 Task: Create a due date automation trigger when advanced on, the moment a card is due add content with an empty description.
Action: Mouse moved to (1170, 348)
Screenshot: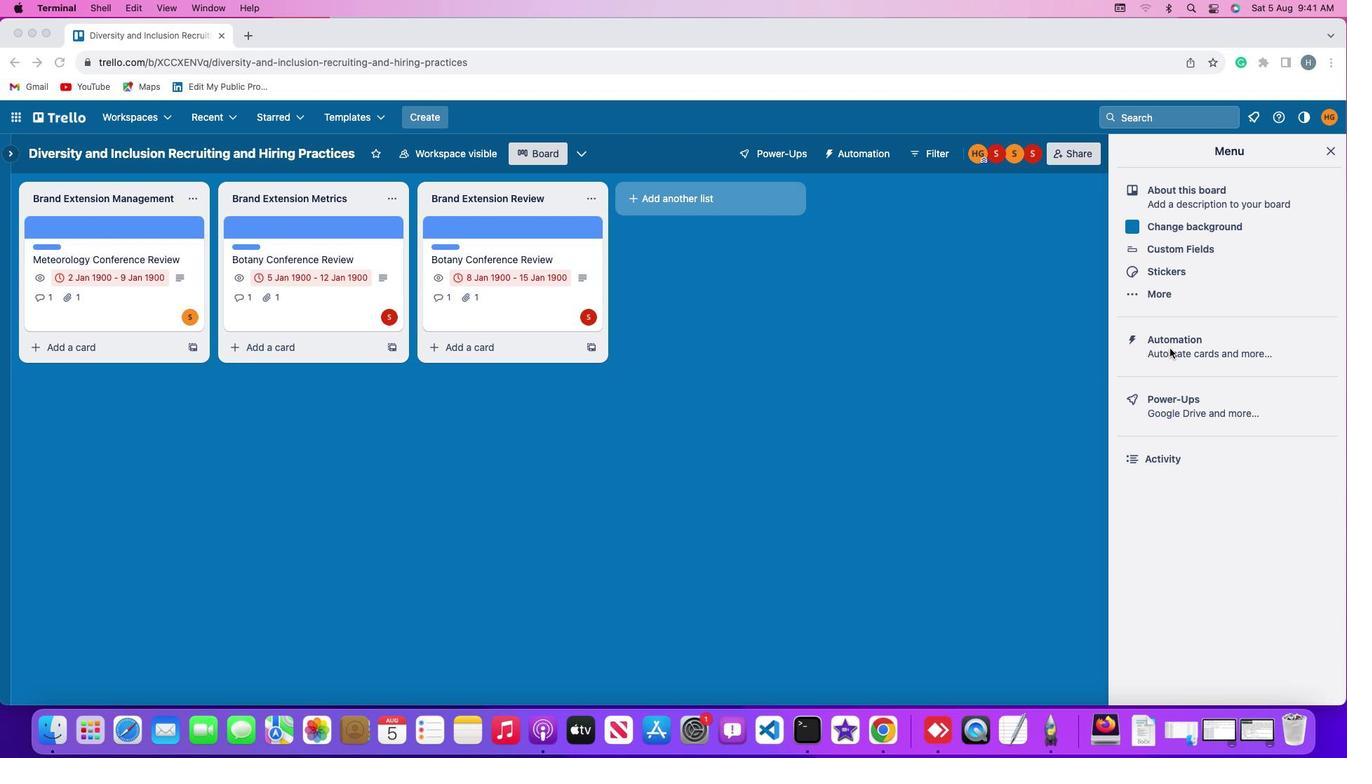 
Action: Mouse pressed left at (1170, 348)
Screenshot: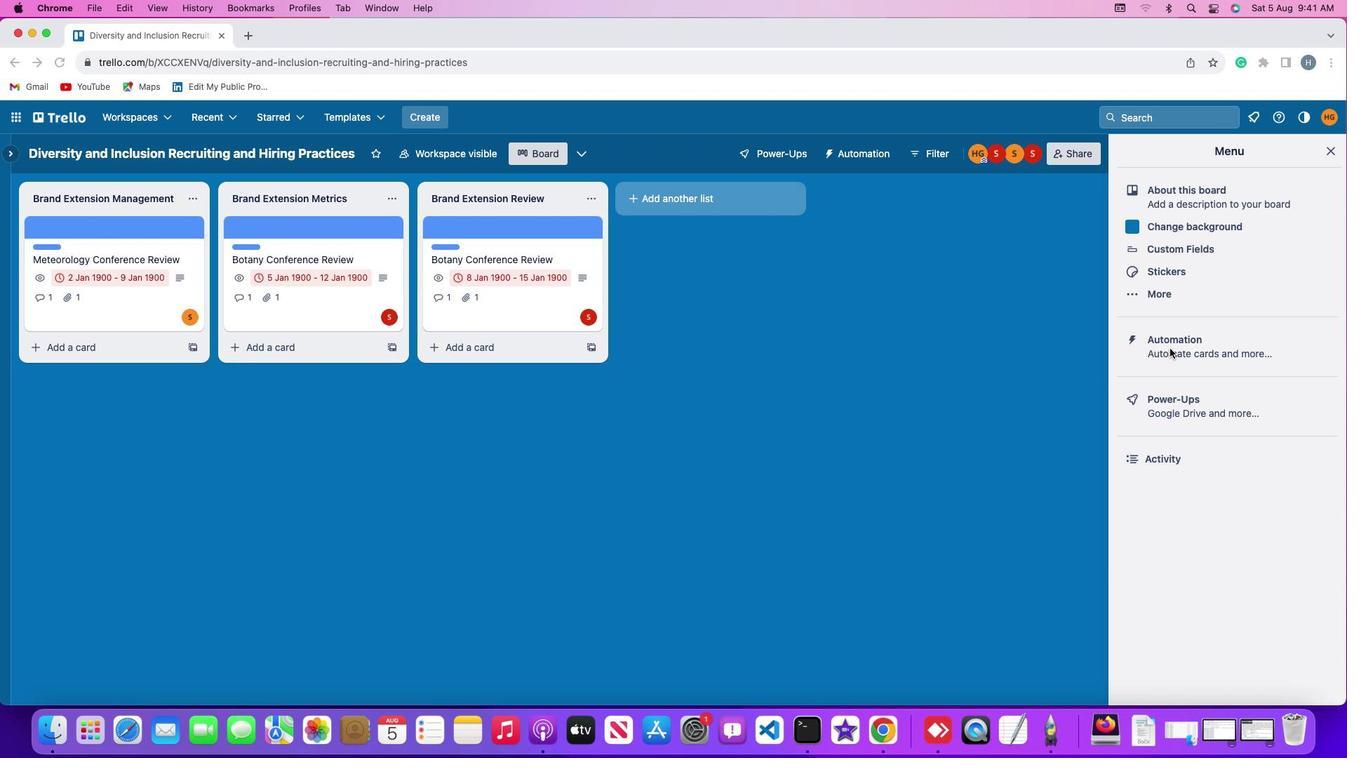 
Action: Mouse pressed left at (1170, 348)
Screenshot: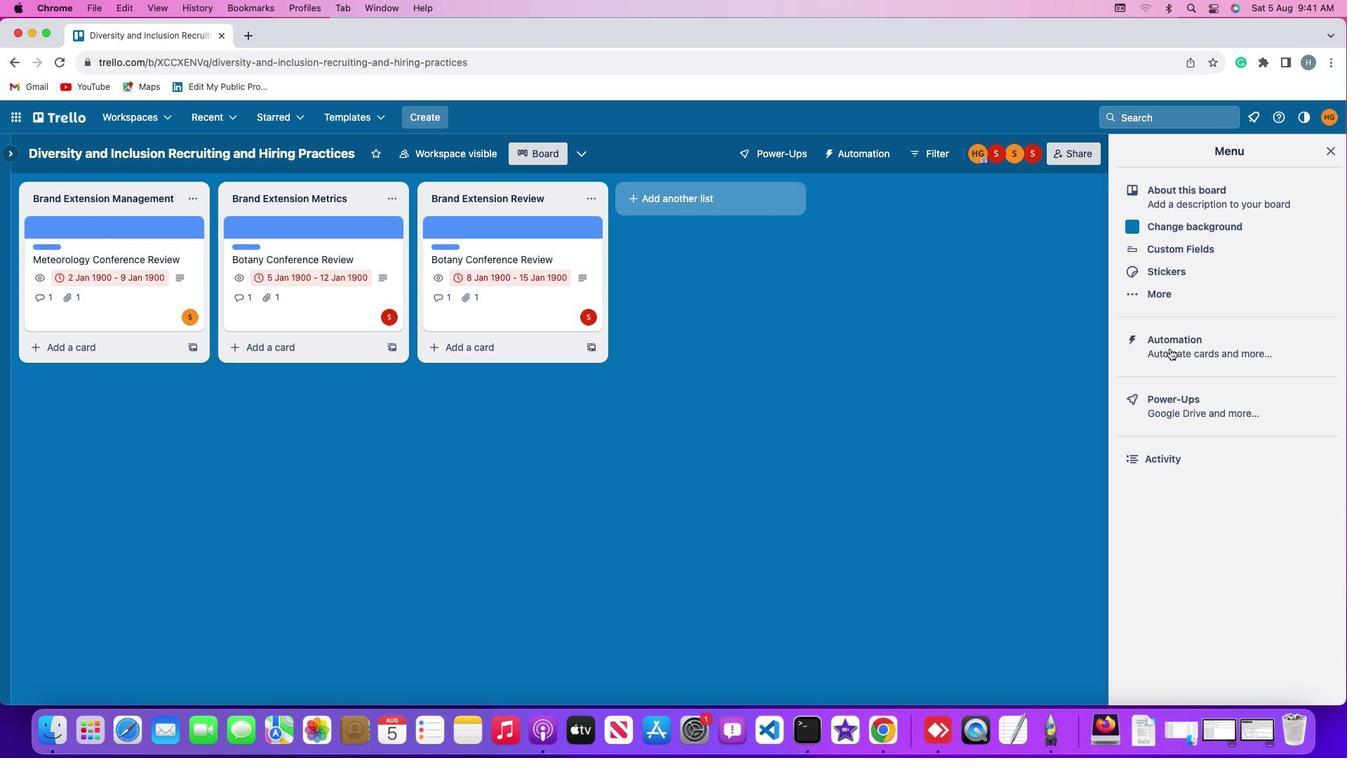 
Action: Mouse moved to (68, 329)
Screenshot: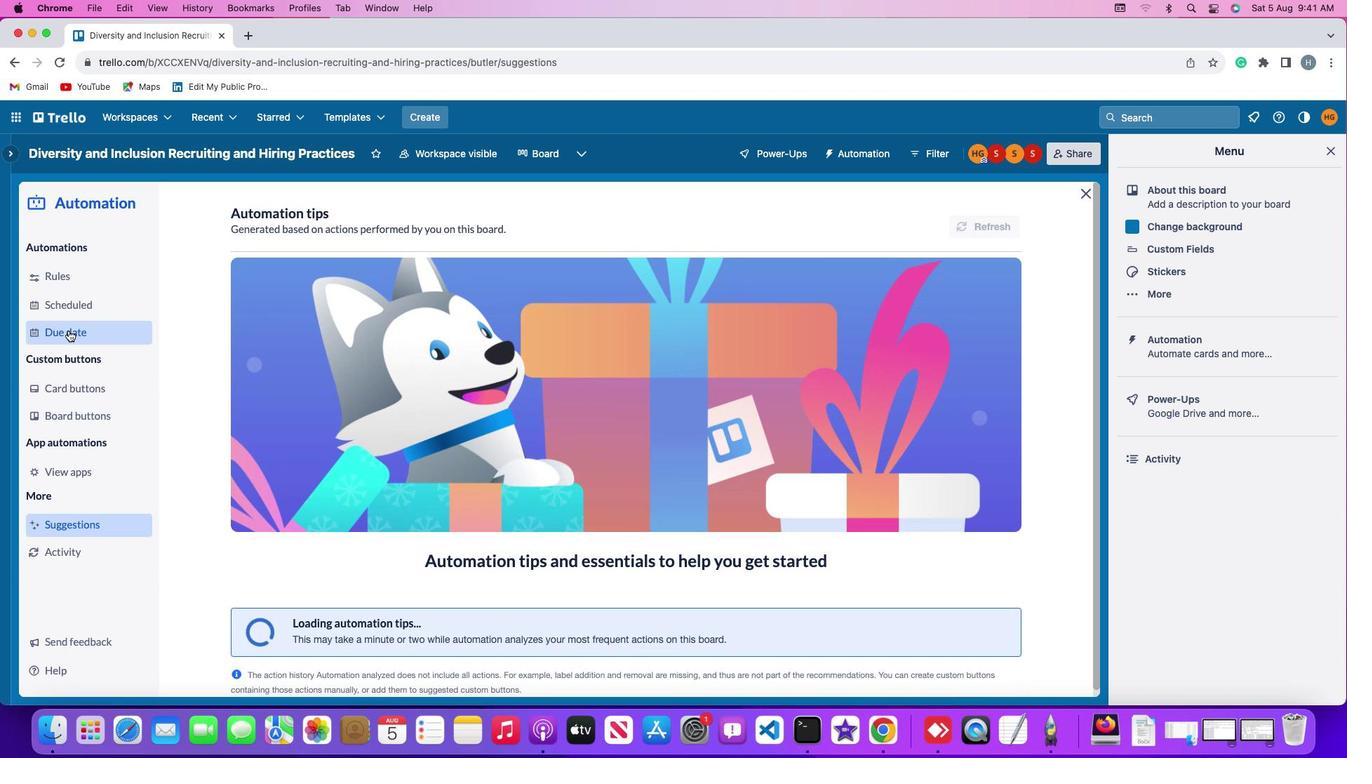 
Action: Mouse pressed left at (68, 329)
Screenshot: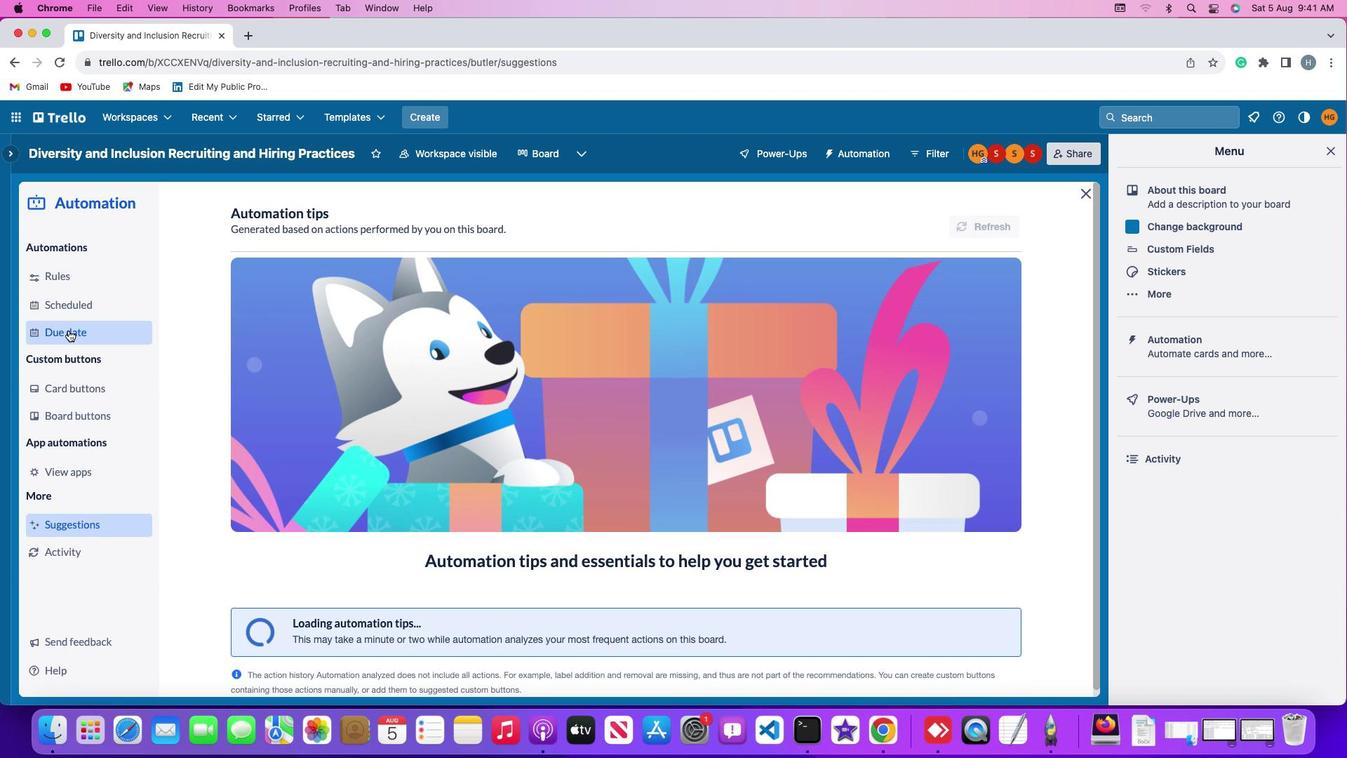 
Action: Mouse moved to (944, 217)
Screenshot: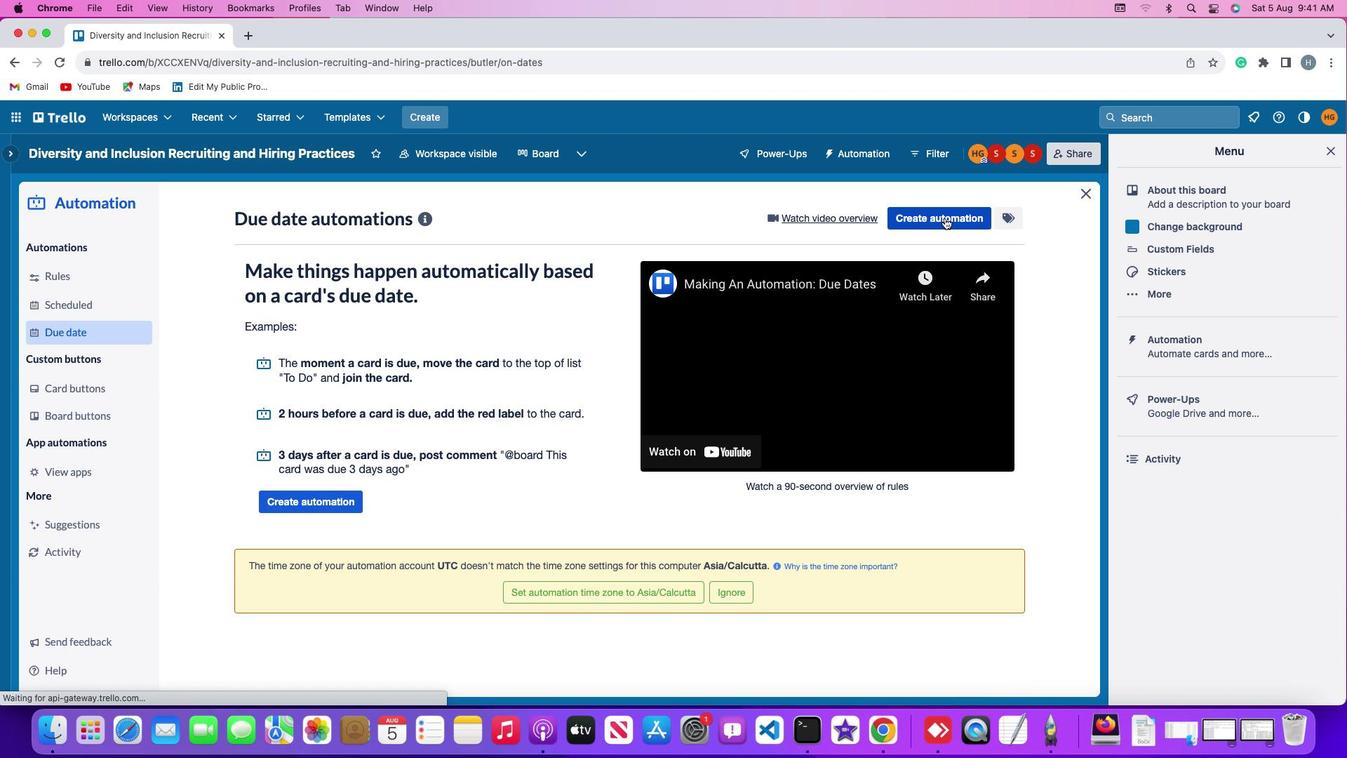
Action: Mouse pressed left at (944, 217)
Screenshot: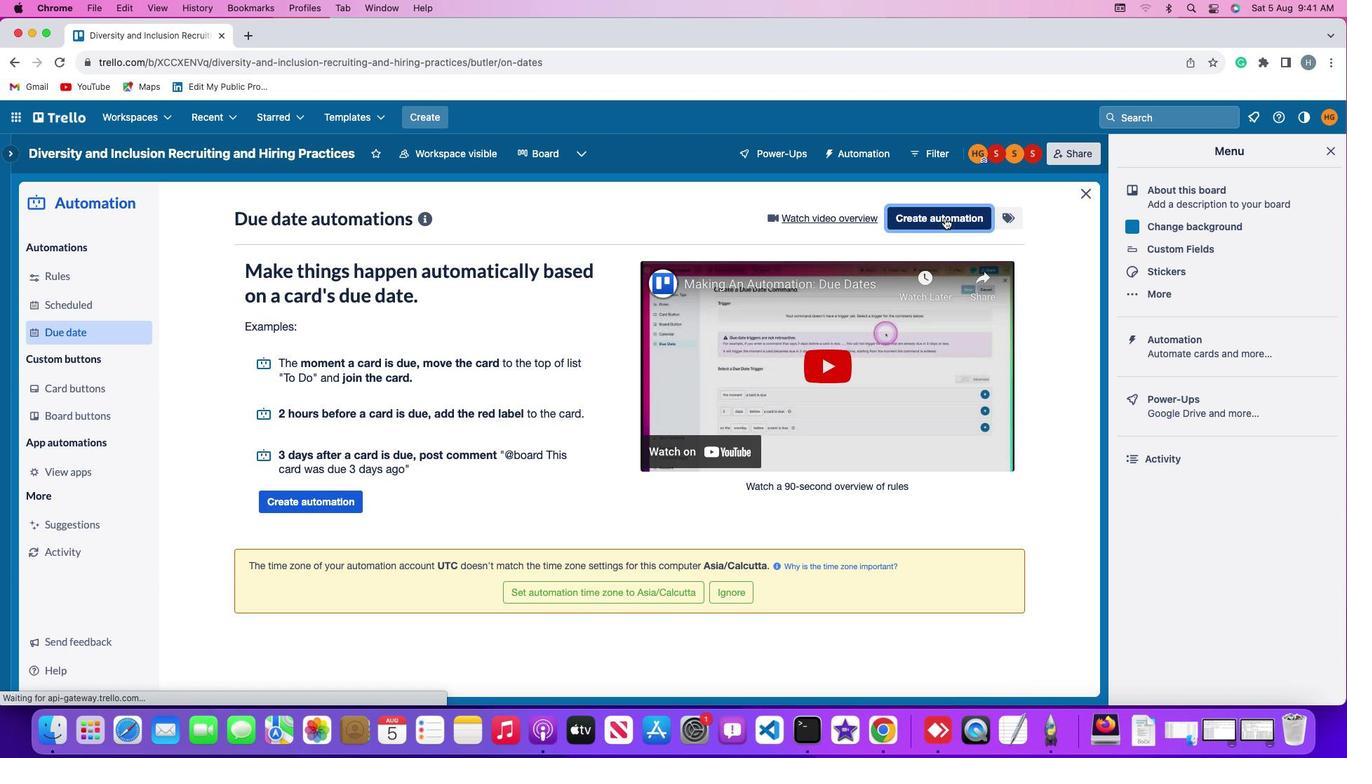 
Action: Mouse moved to (614, 346)
Screenshot: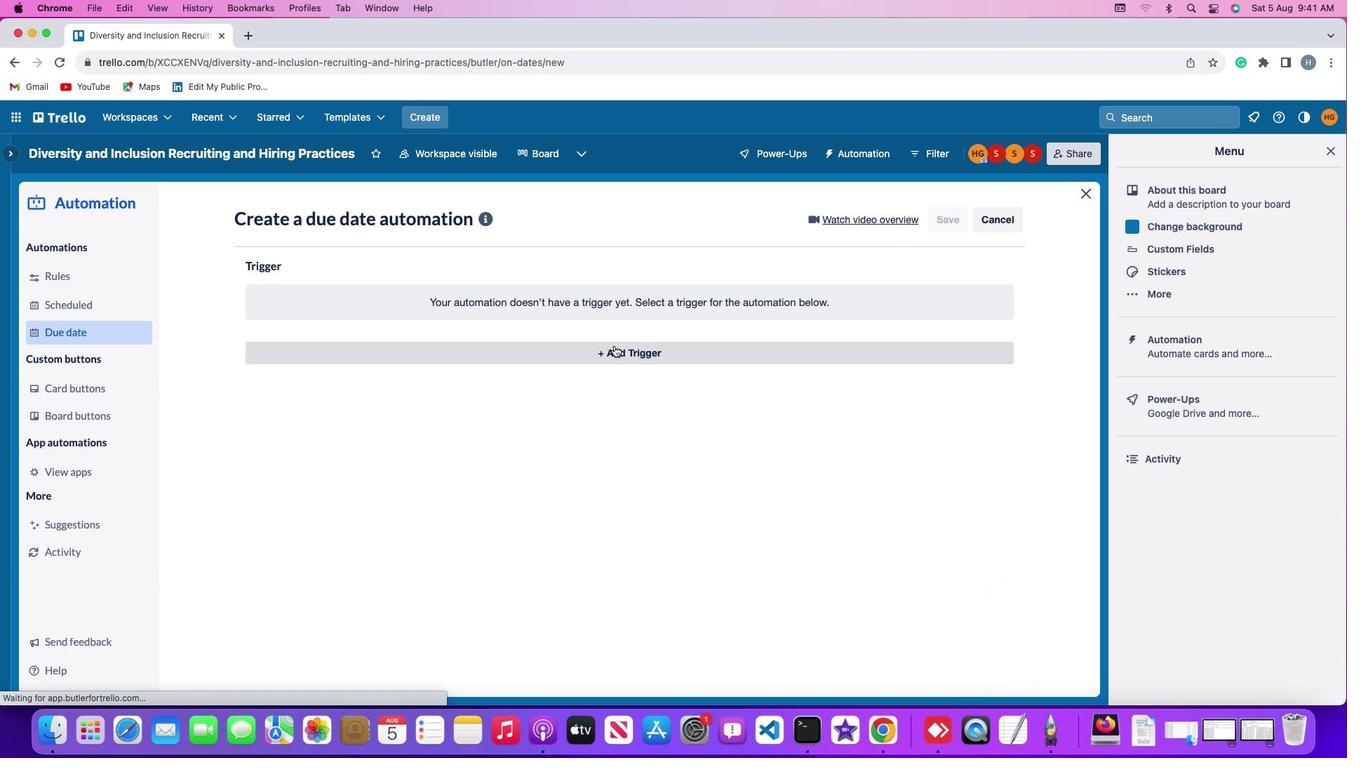 
Action: Mouse pressed left at (614, 346)
Screenshot: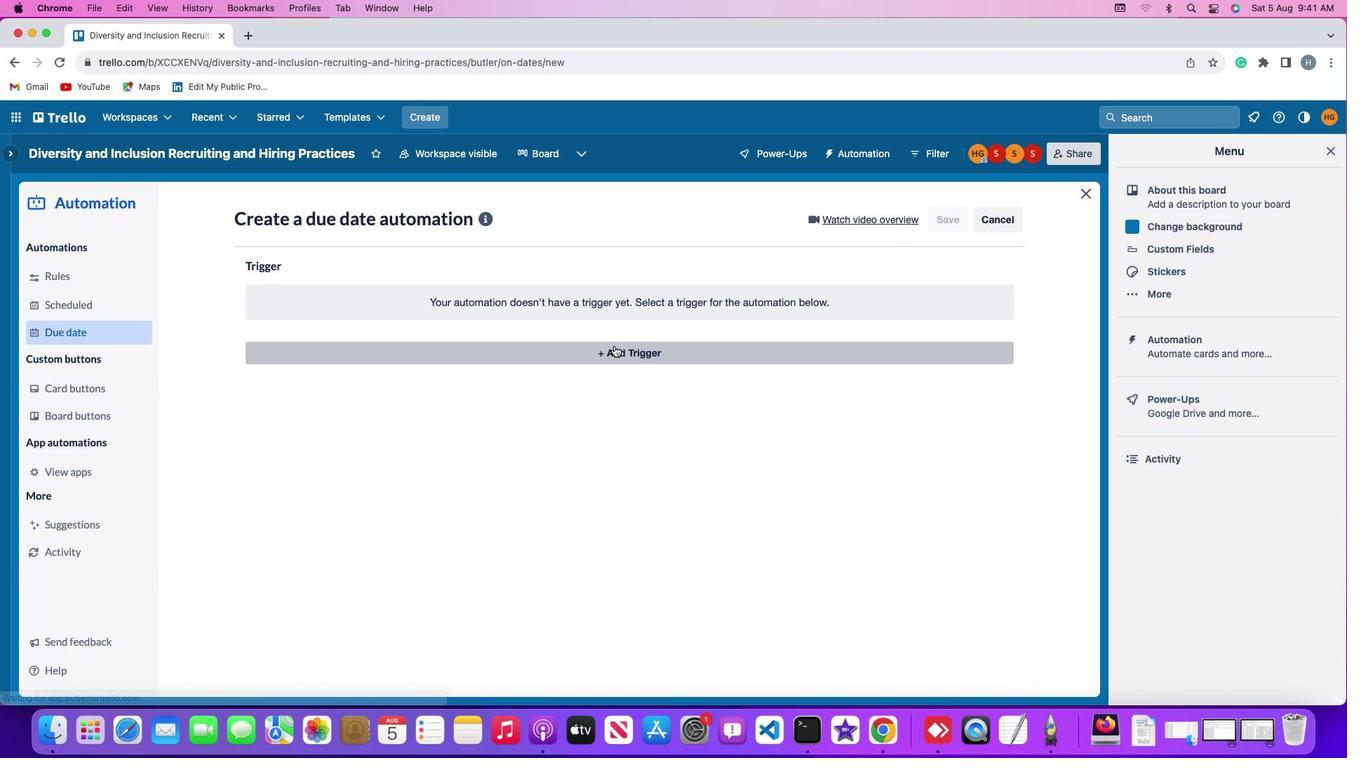 
Action: Mouse moved to (278, 518)
Screenshot: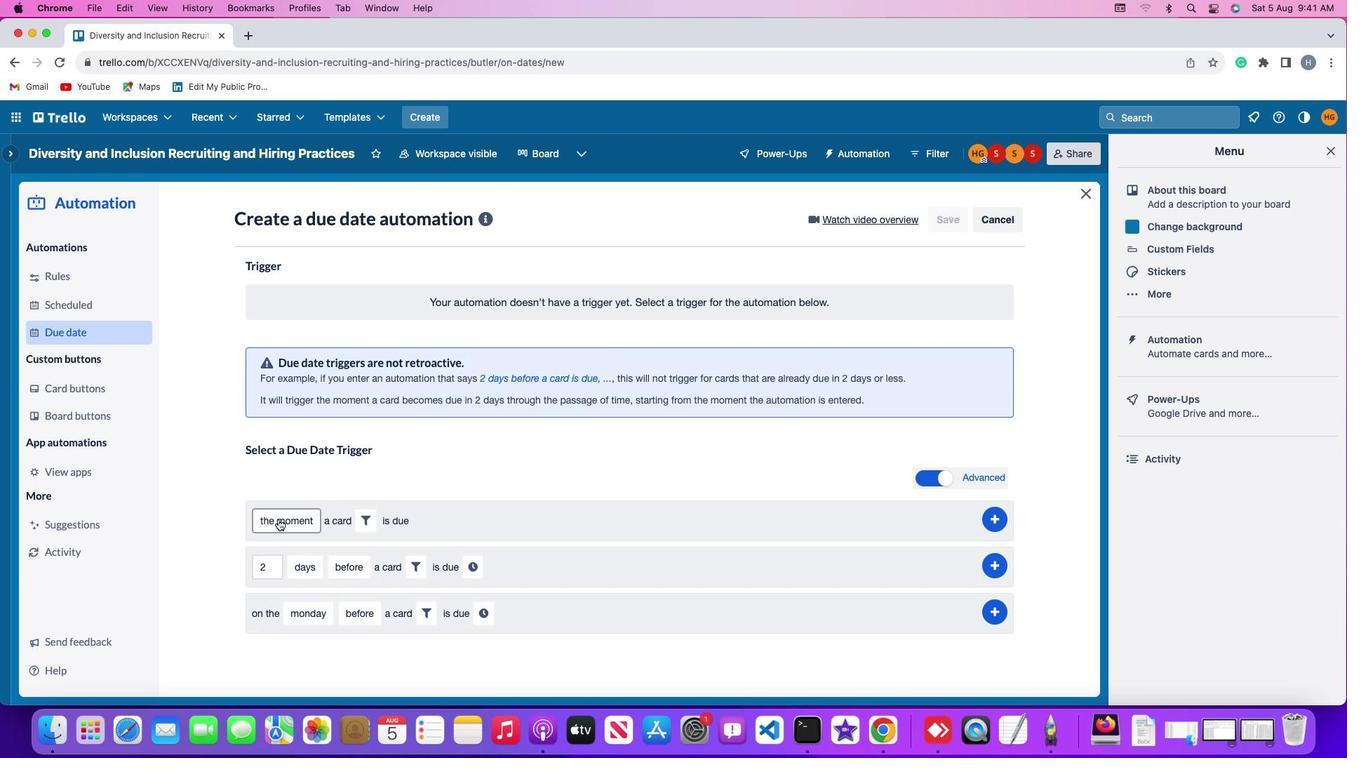 
Action: Mouse pressed left at (278, 518)
Screenshot: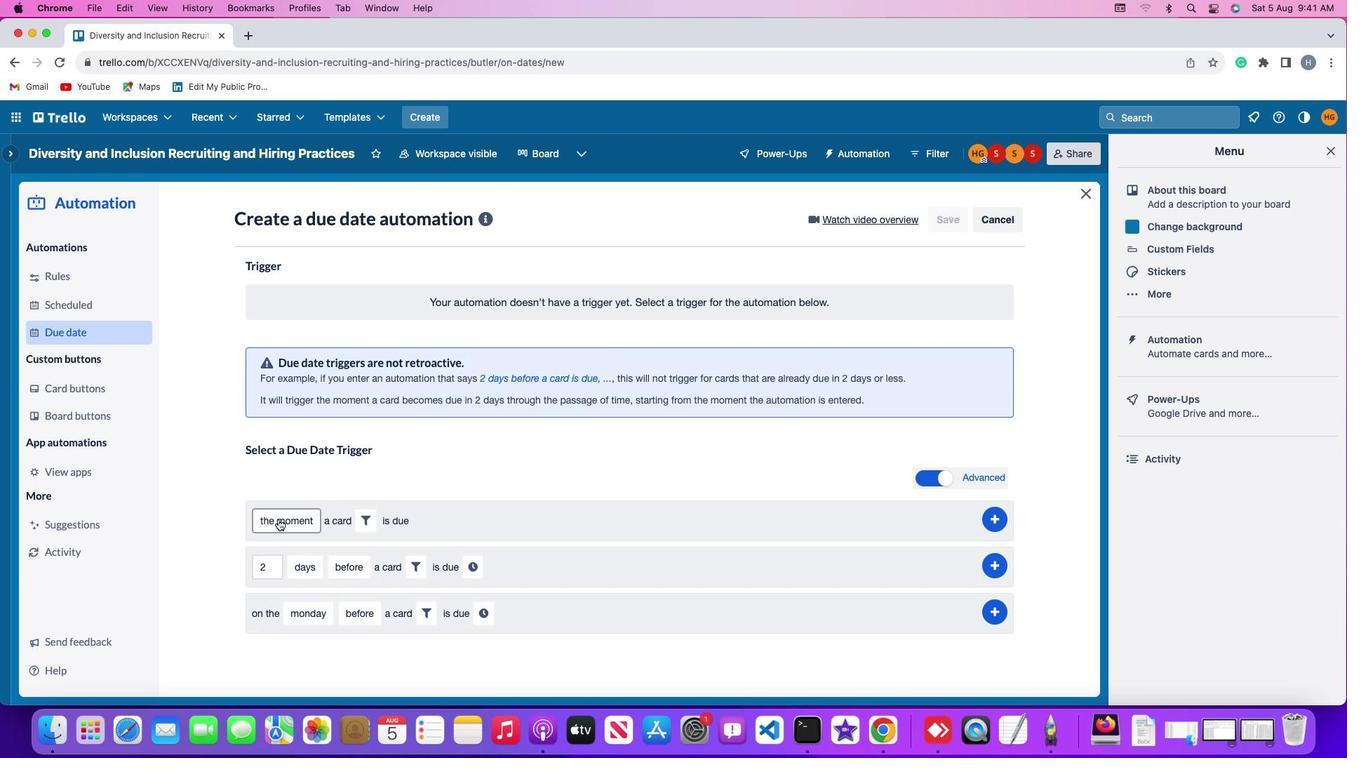 
Action: Mouse moved to (291, 546)
Screenshot: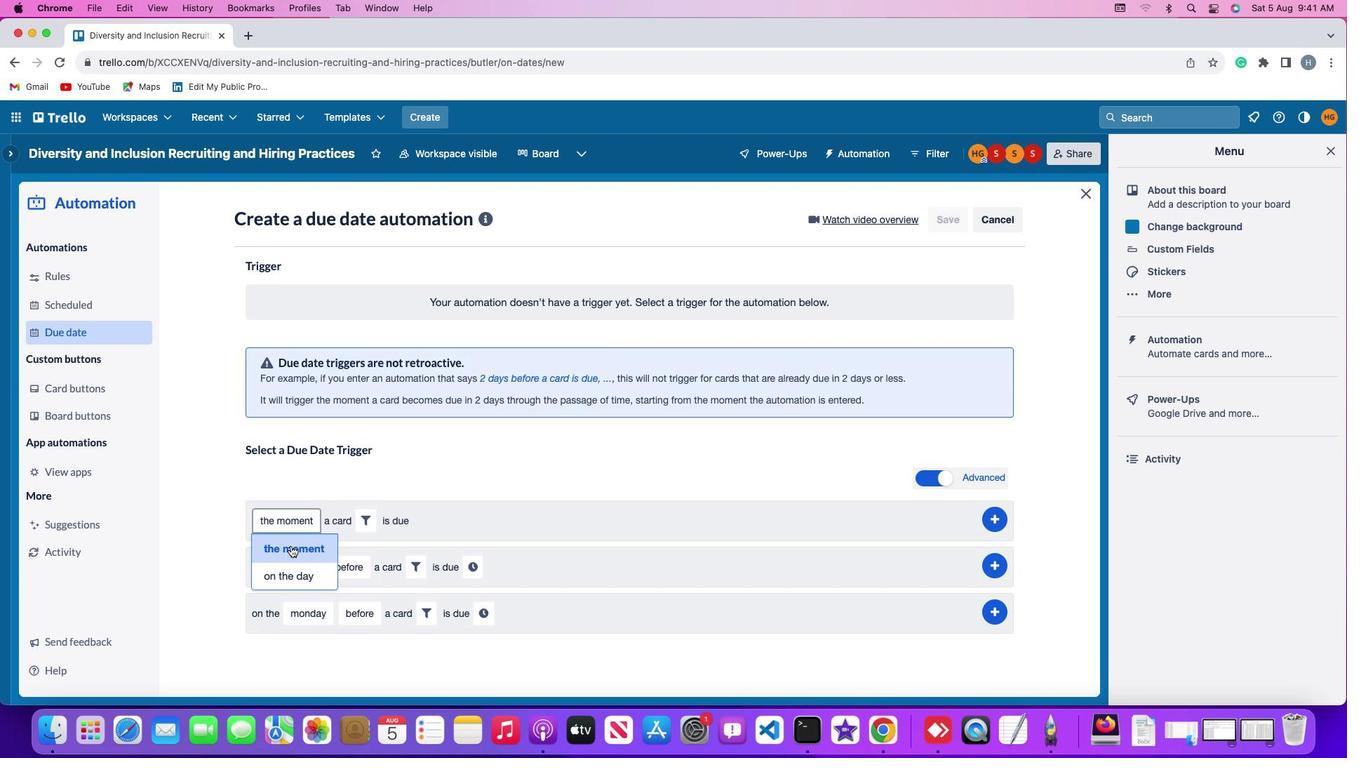 
Action: Mouse pressed left at (291, 546)
Screenshot: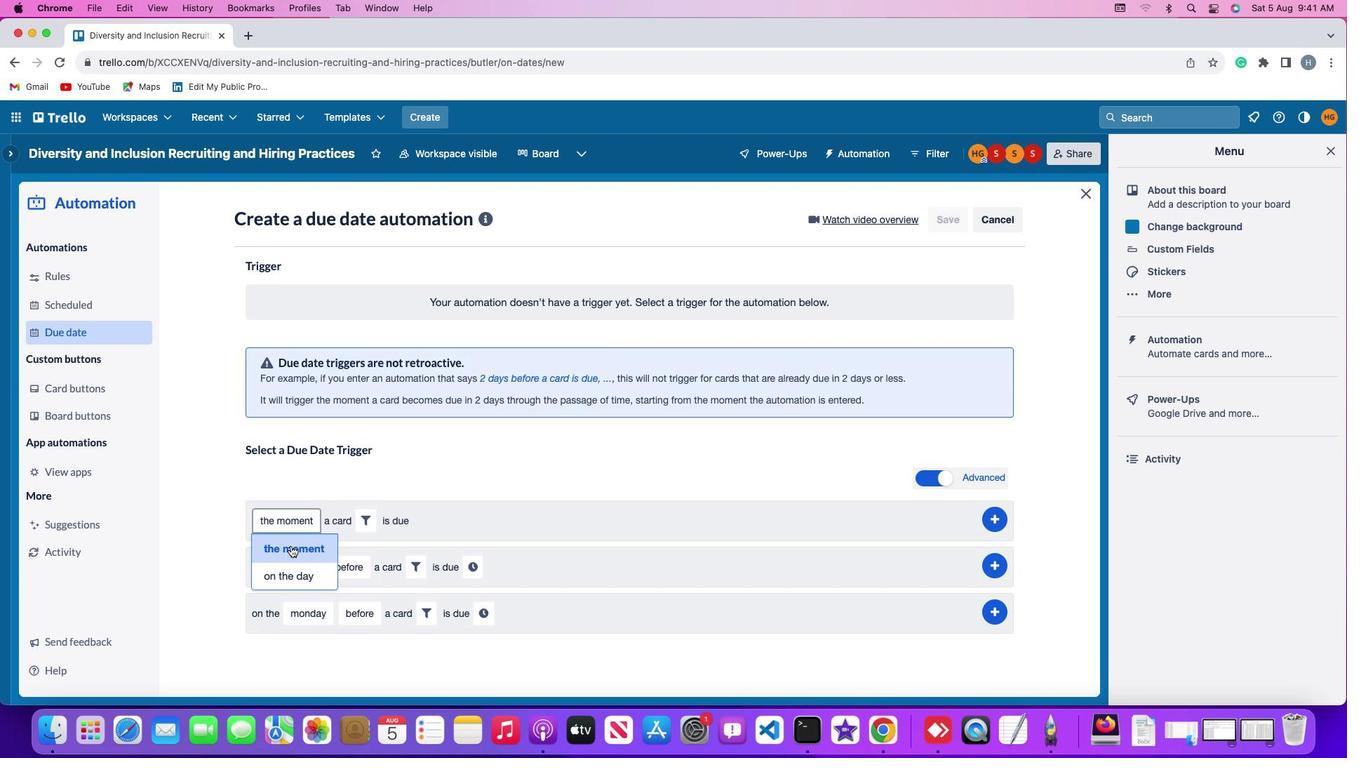 
Action: Mouse moved to (365, 520)
Screenshot: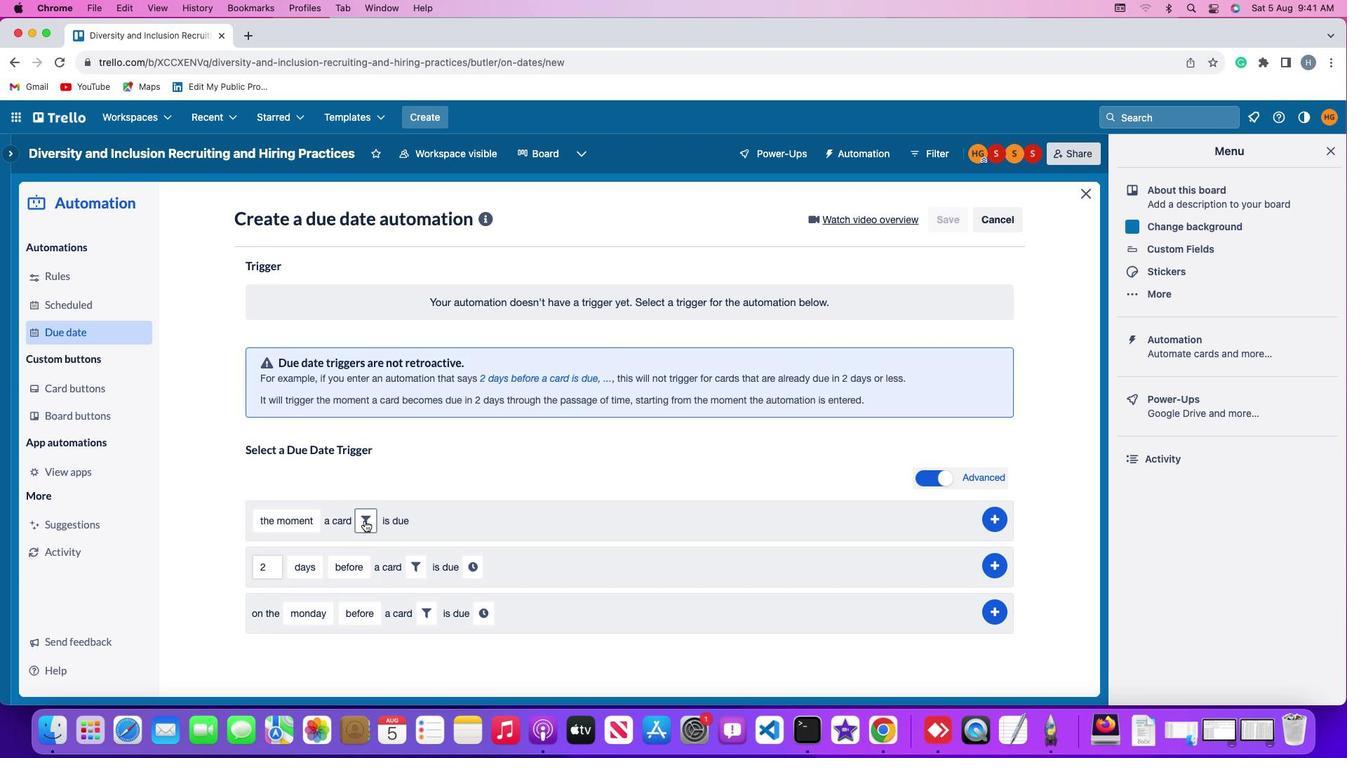 
Action: Mouse pressed left at (365, 520)
Screenshot: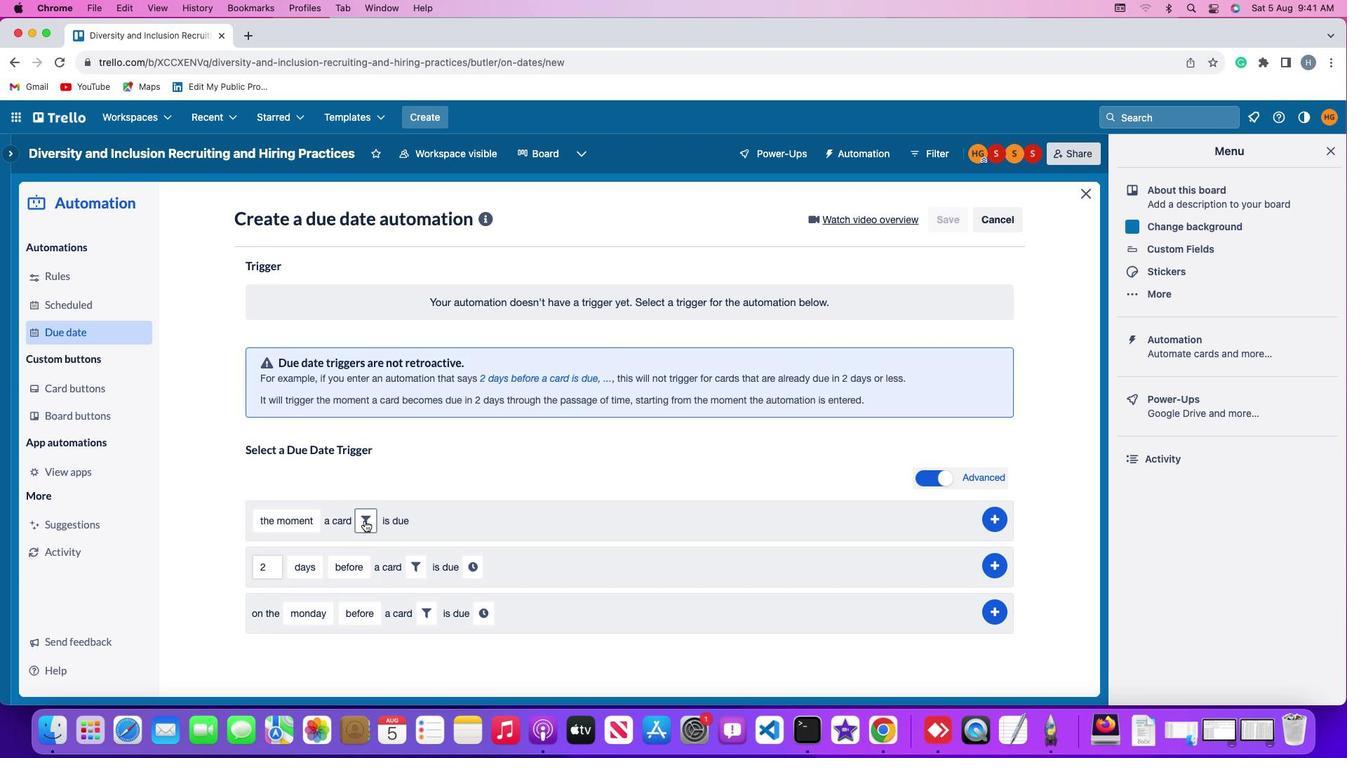 
Action: Mouse moved to (540, 563)
Screenshot: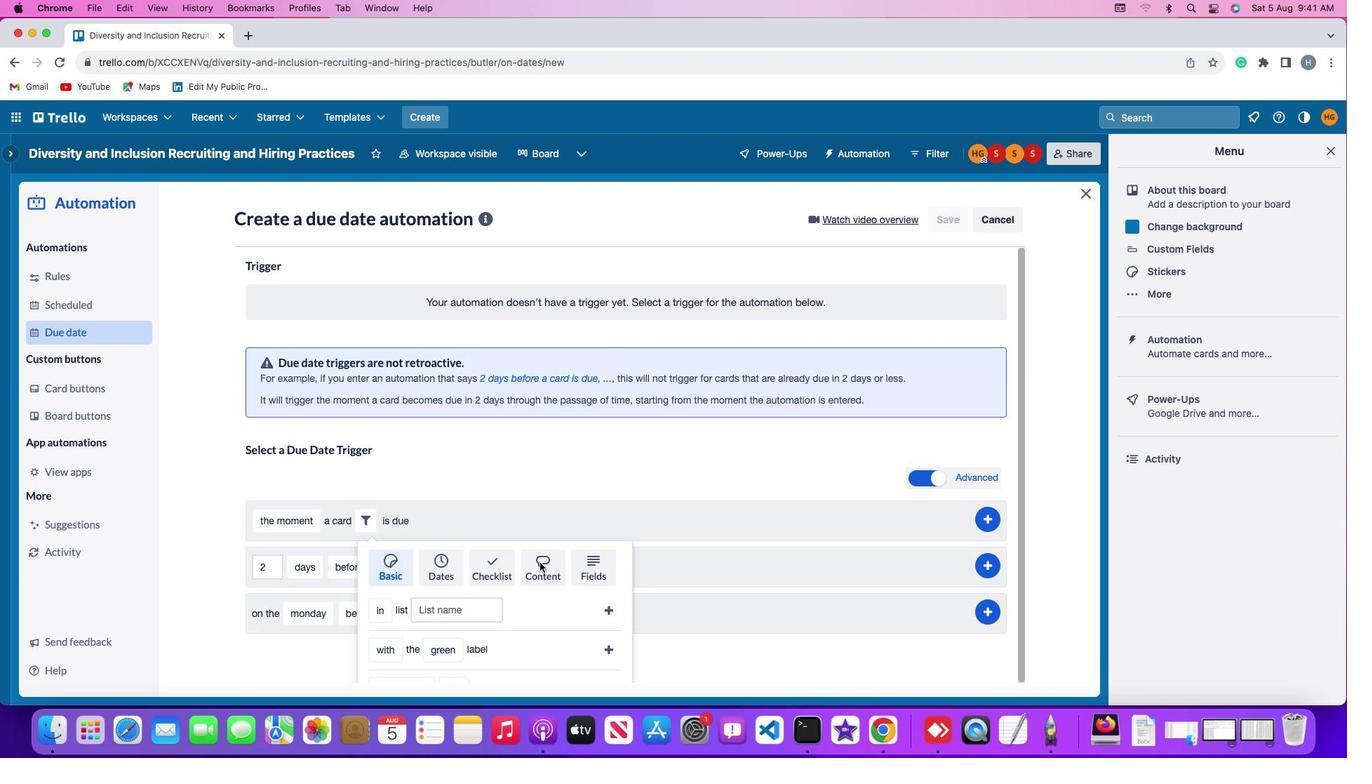 
Action: Mouse pressed left at (540, 563)
Screenshot: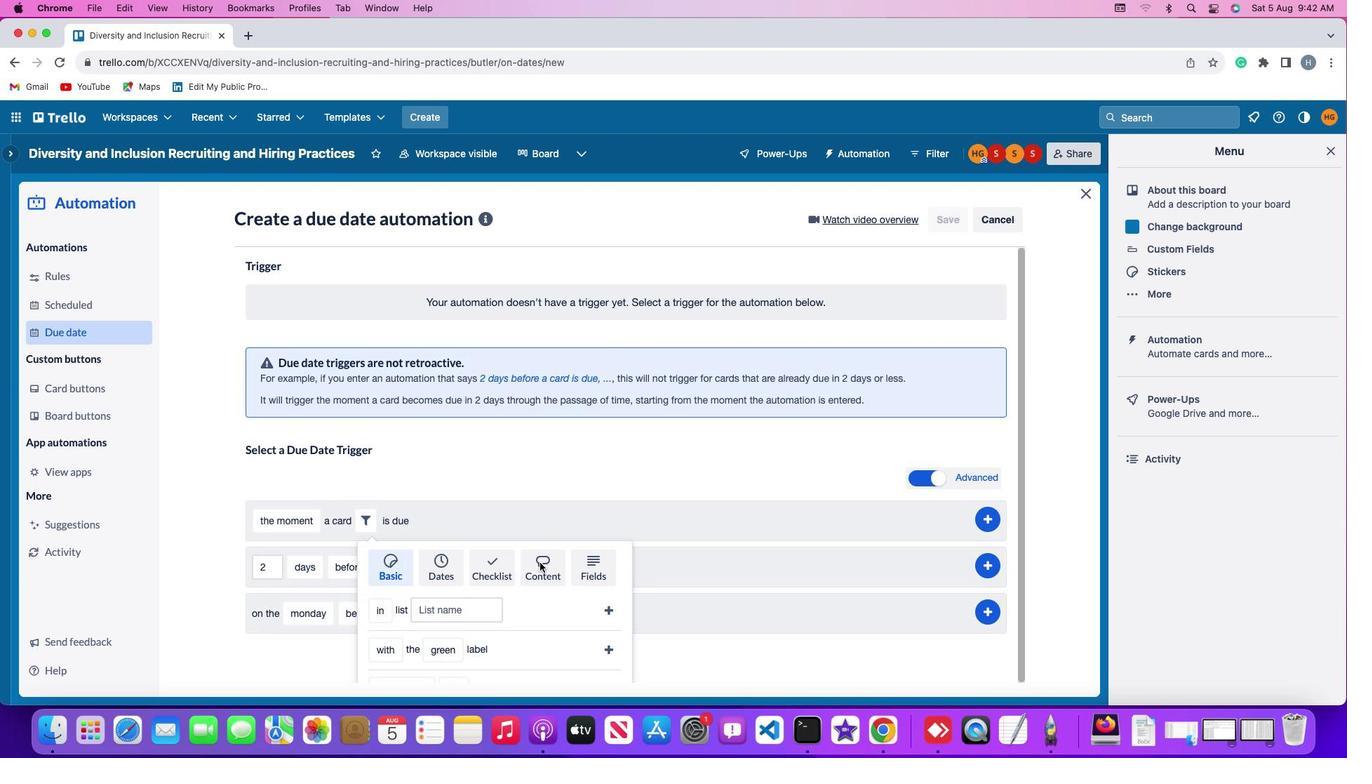 
Action: Mouse moved to (380, 646)
Screenshot: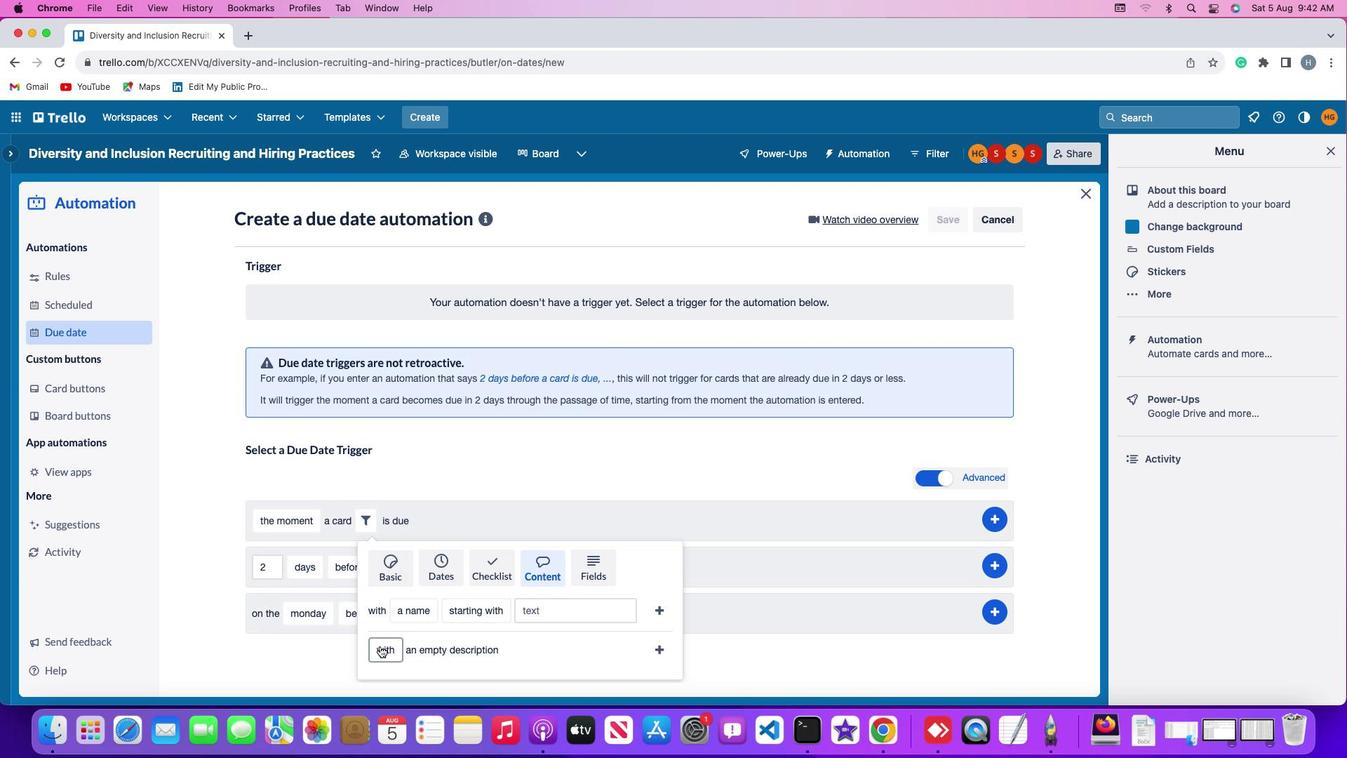 
Action: Mouse pressed left at (380, 646)
Screenshot: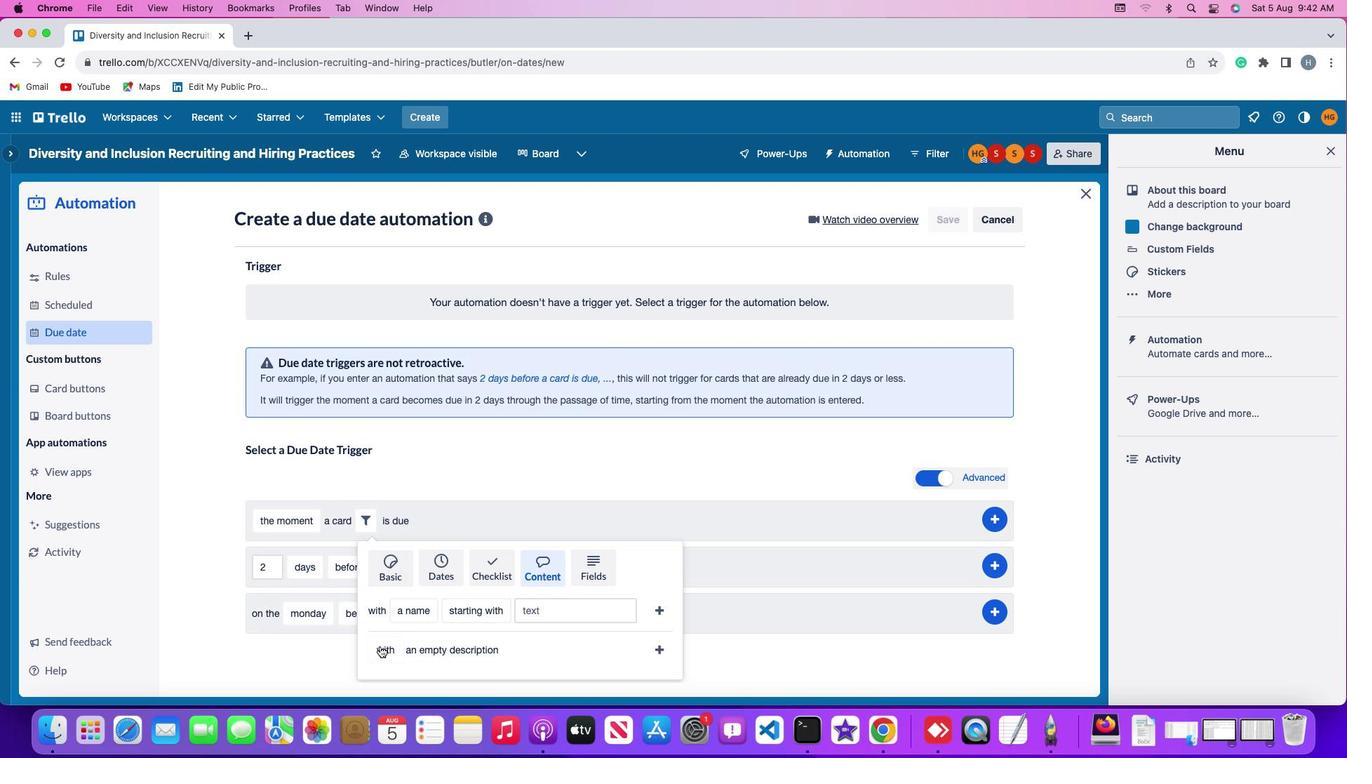 
Action: Mouse moved to (400, 591)
Screenshot: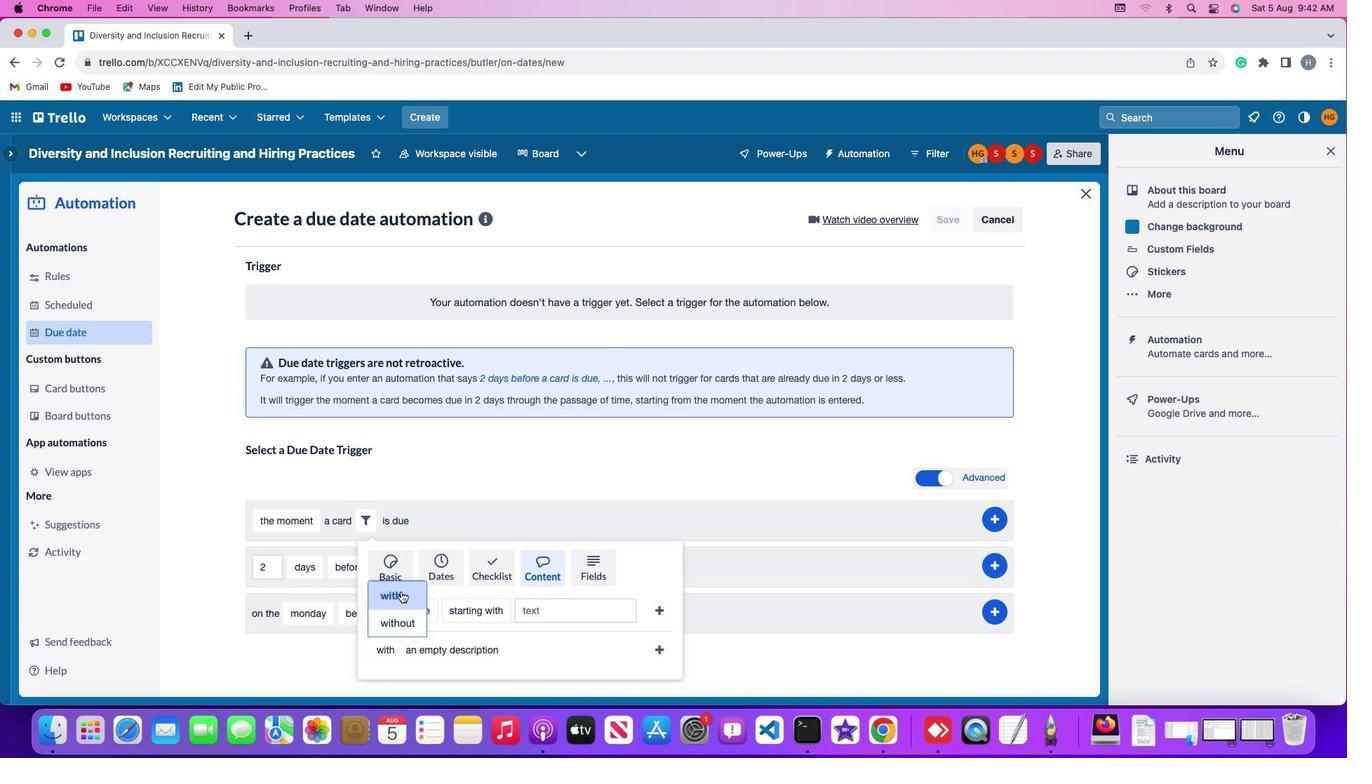 
Action: Mouse pressed left at (400, 591)
Screenshot: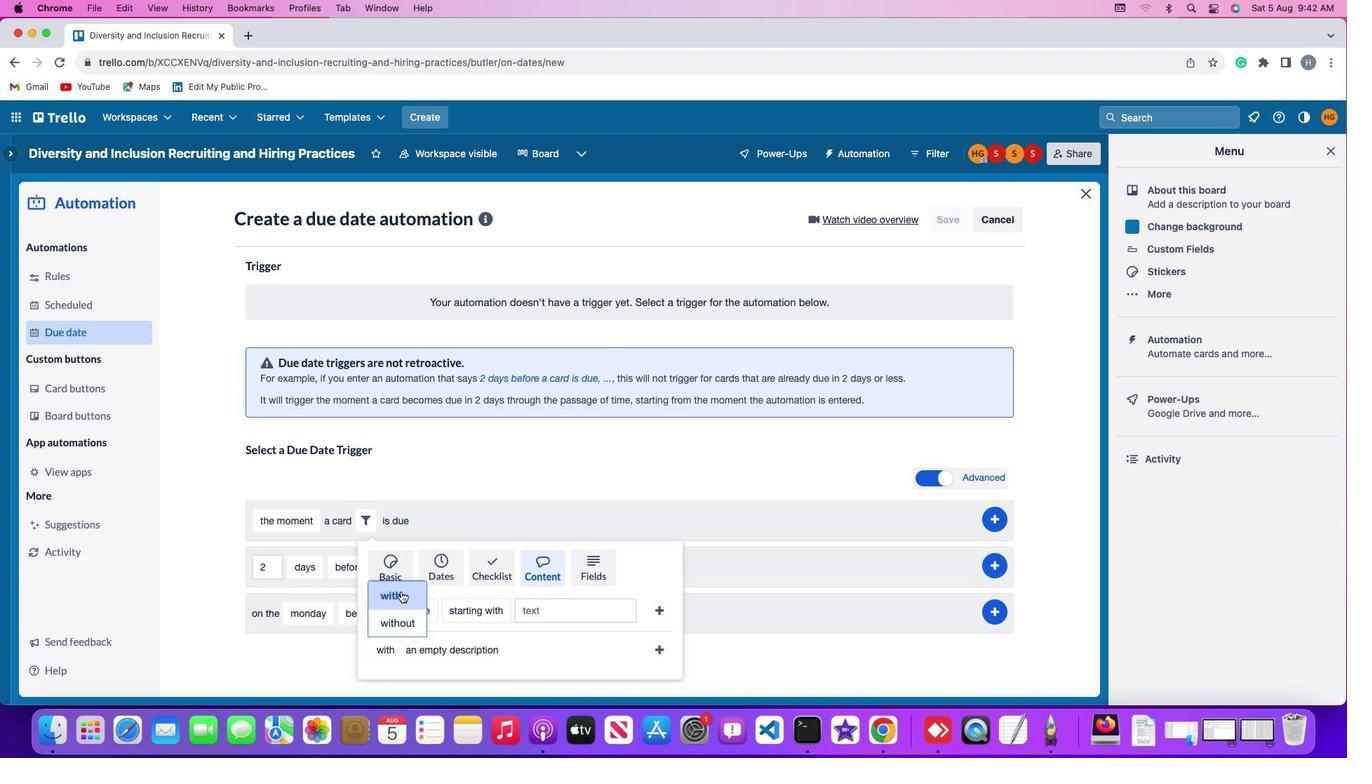 
Action: Mouse moved to (660, 647)
Screenshot: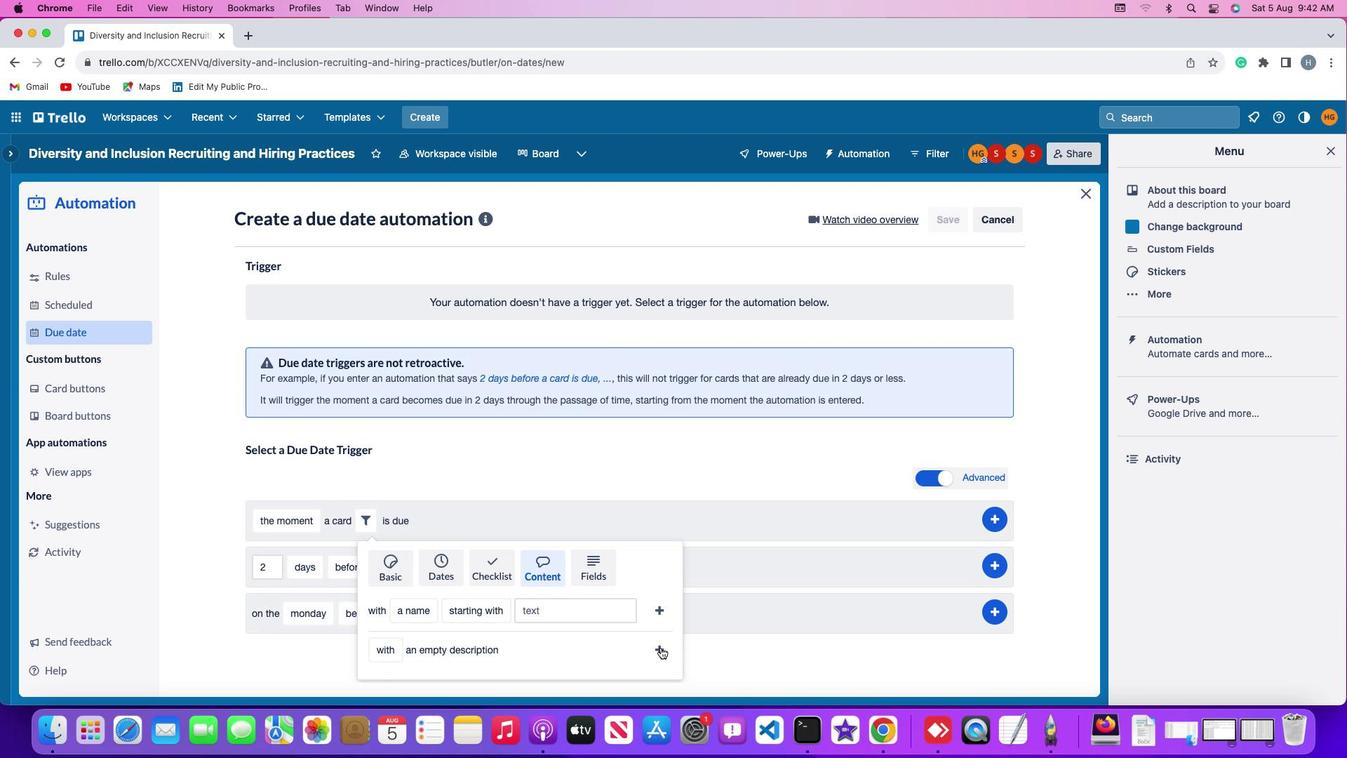 
Action: Mouse pressed left at (660, 647)
Screenshot: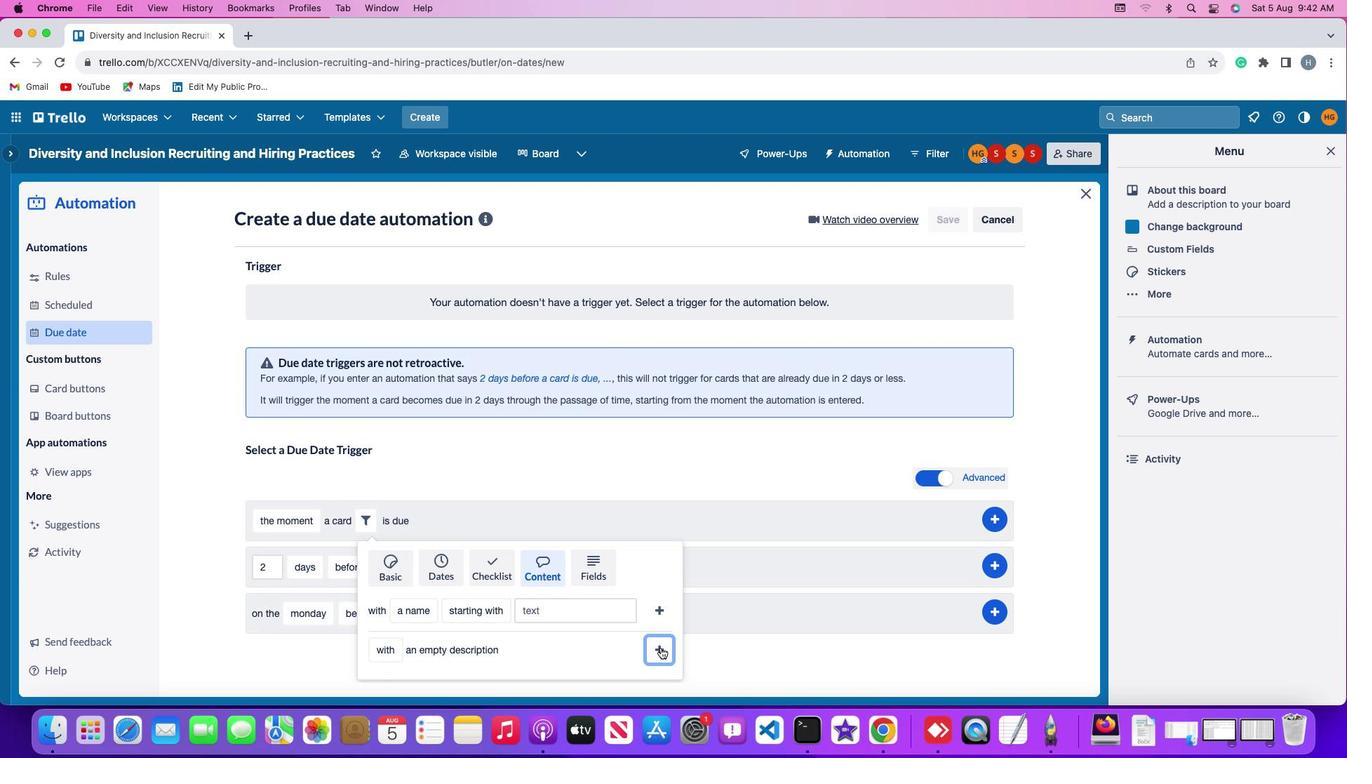 
Action: Mouse moved to (998, 518)
Screenshot: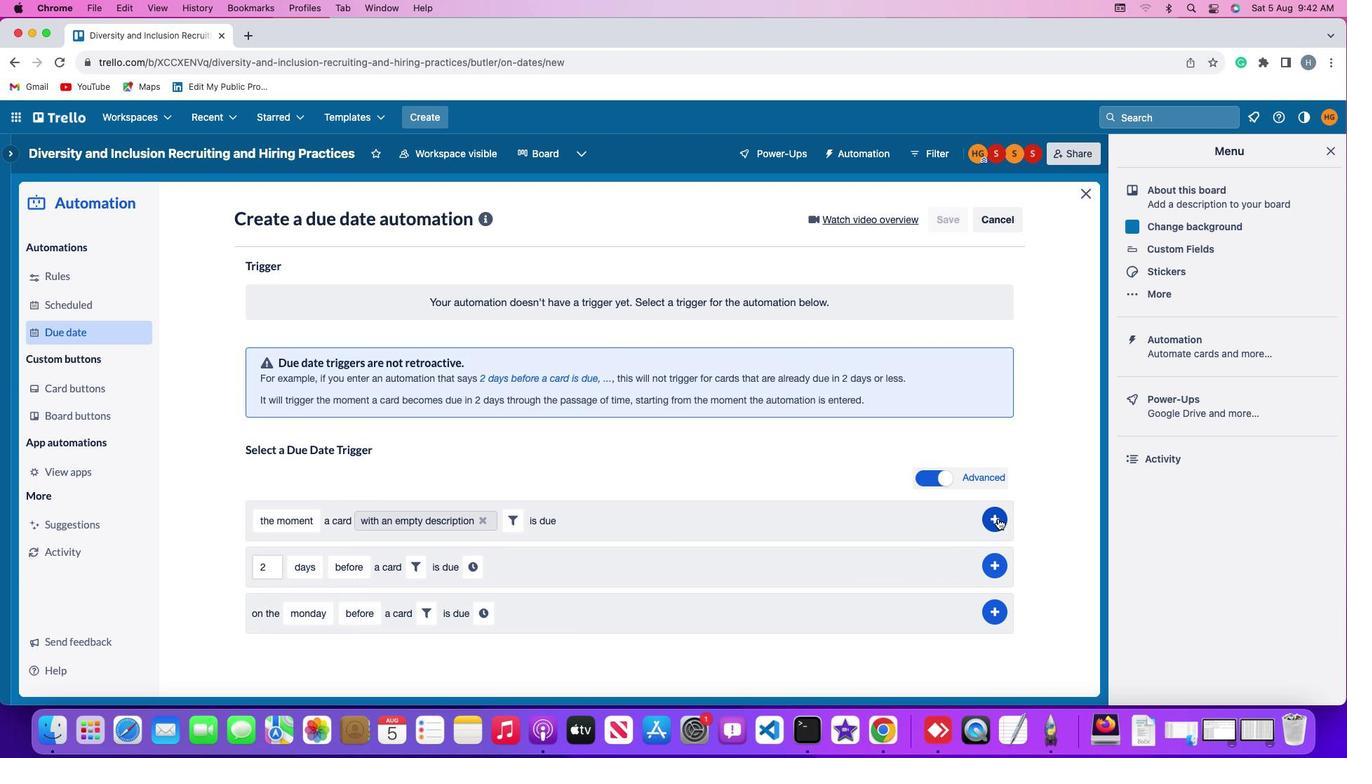 
Action: Mouse pressed left at (998, 518)
Screenshot: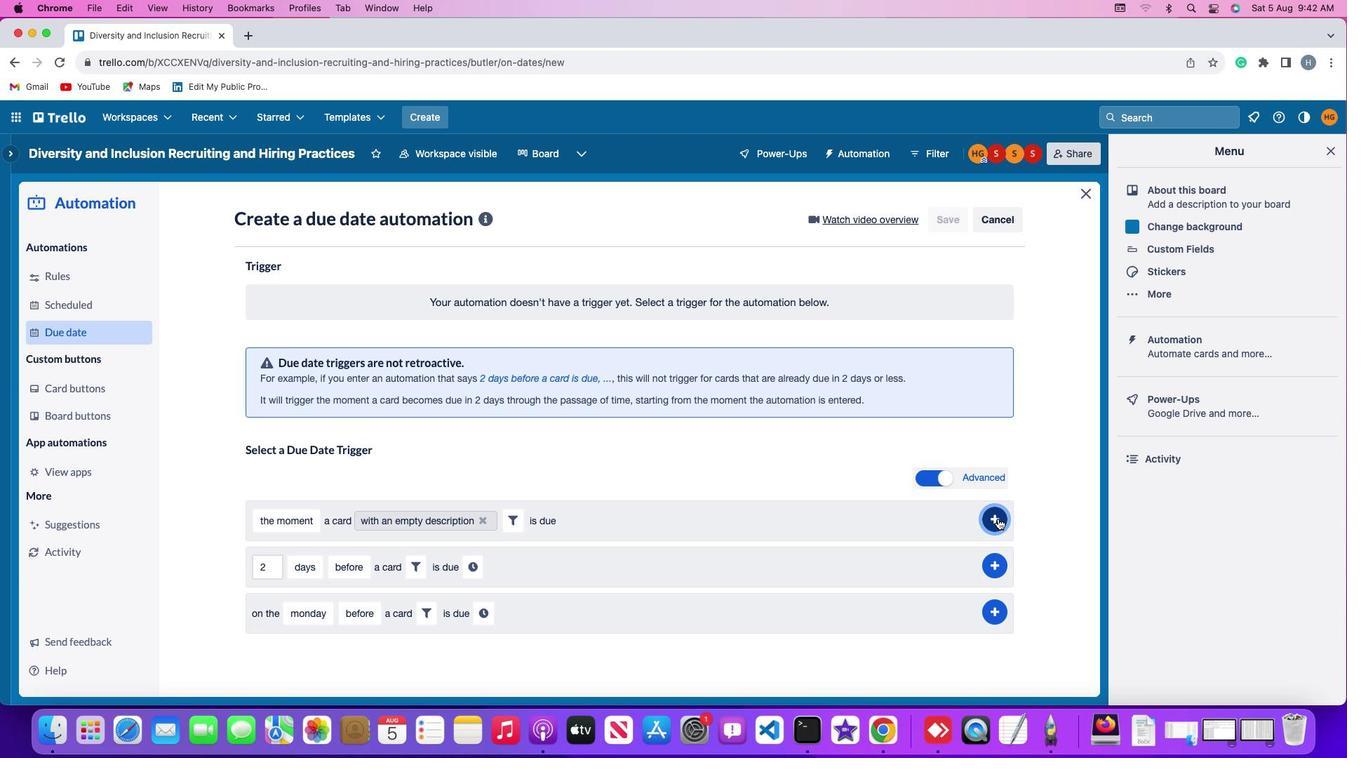 
Action: Mouse moved to (1033, 417)
Screenshot: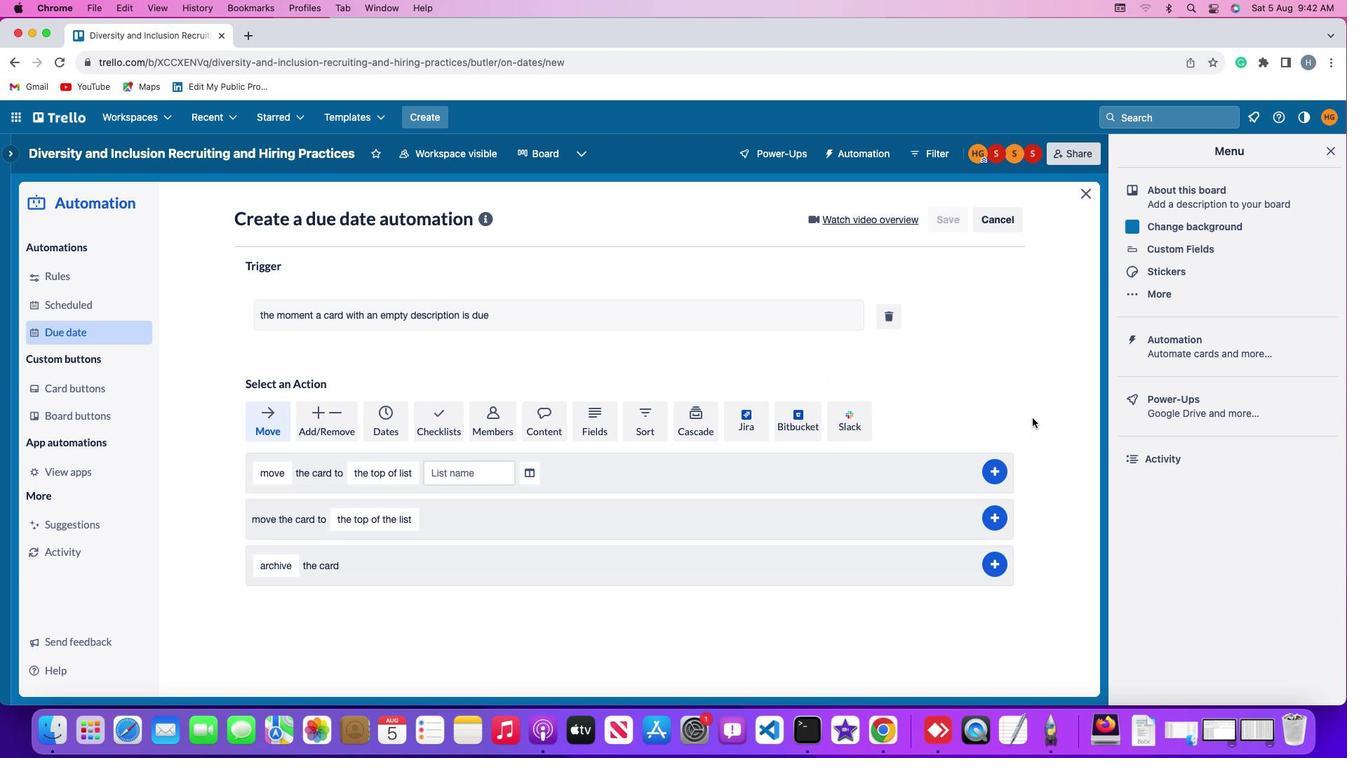 
